Task: Create a rule from the Routing list, Task moved to a section -> Set Priority in the project ArchTech , set the section as Done clear the priority
Action: Mouse moved to (970, 367)
Screenshot: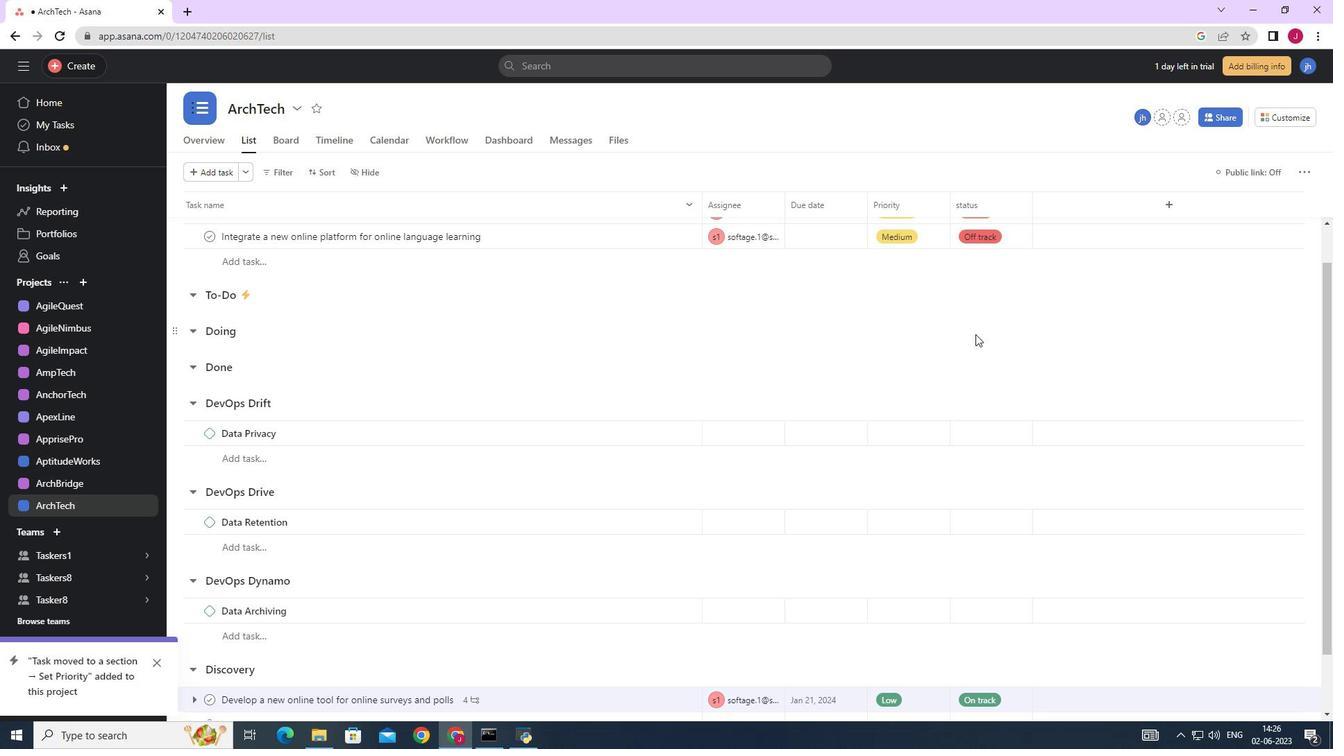 
Action: Mouse scrolled (970, 367) with delta (0, 0)
Screenshot: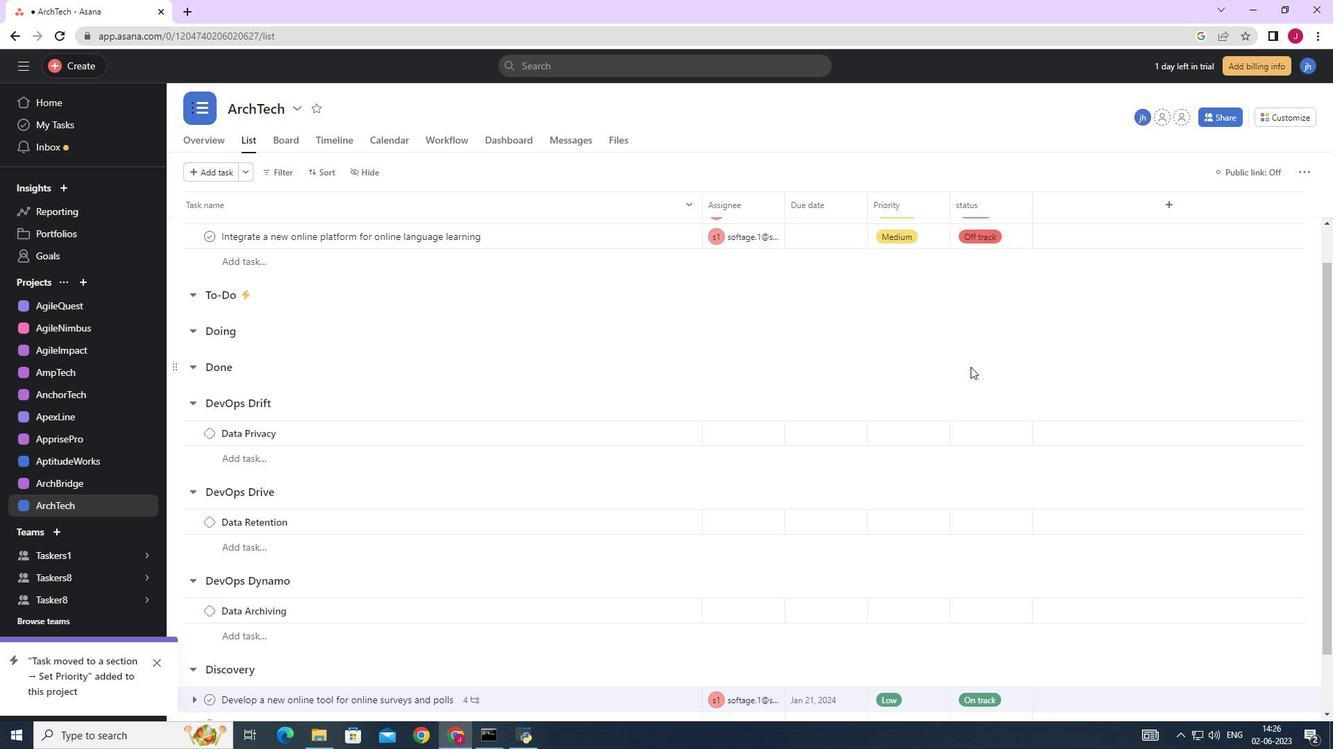 
Action: Mouse scrolled (970, 367) with delta (0, 0)
Screenshot: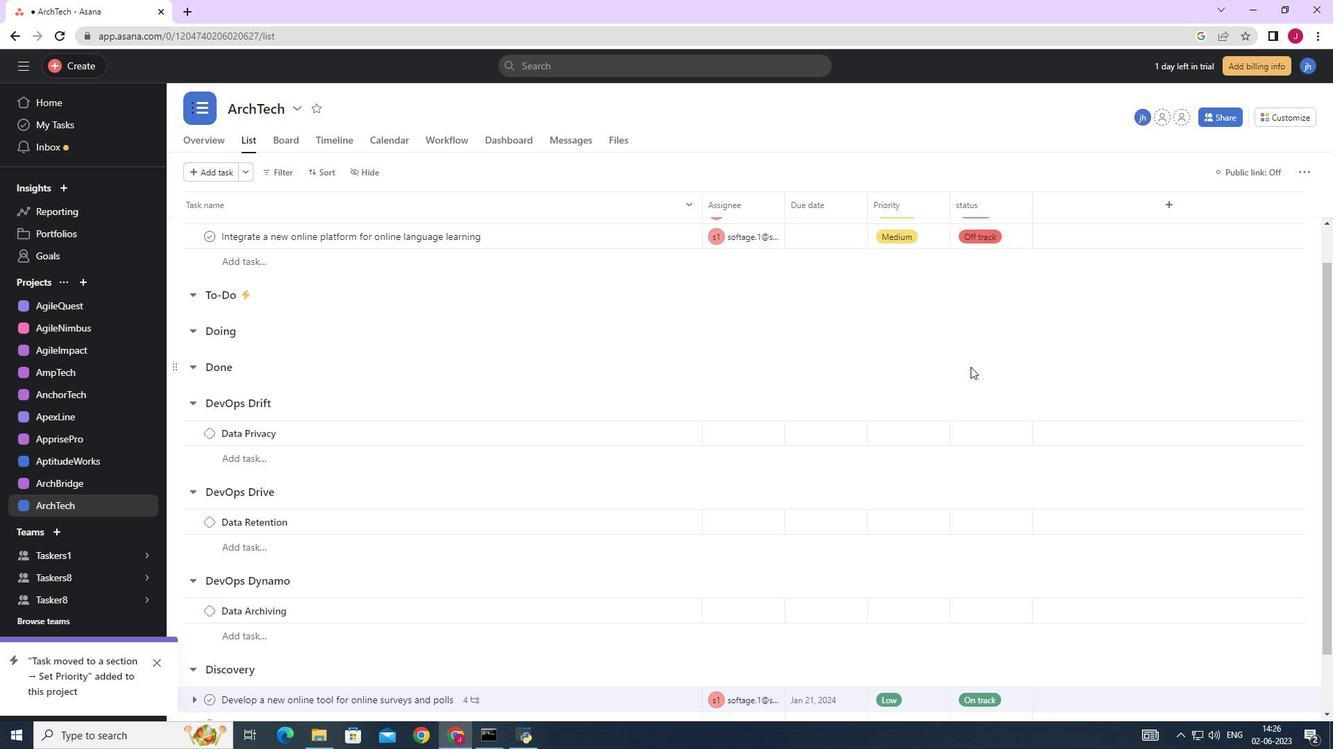 
Action: Mouse scrolled (970, 367) with delta (0, 0)
Screenshot: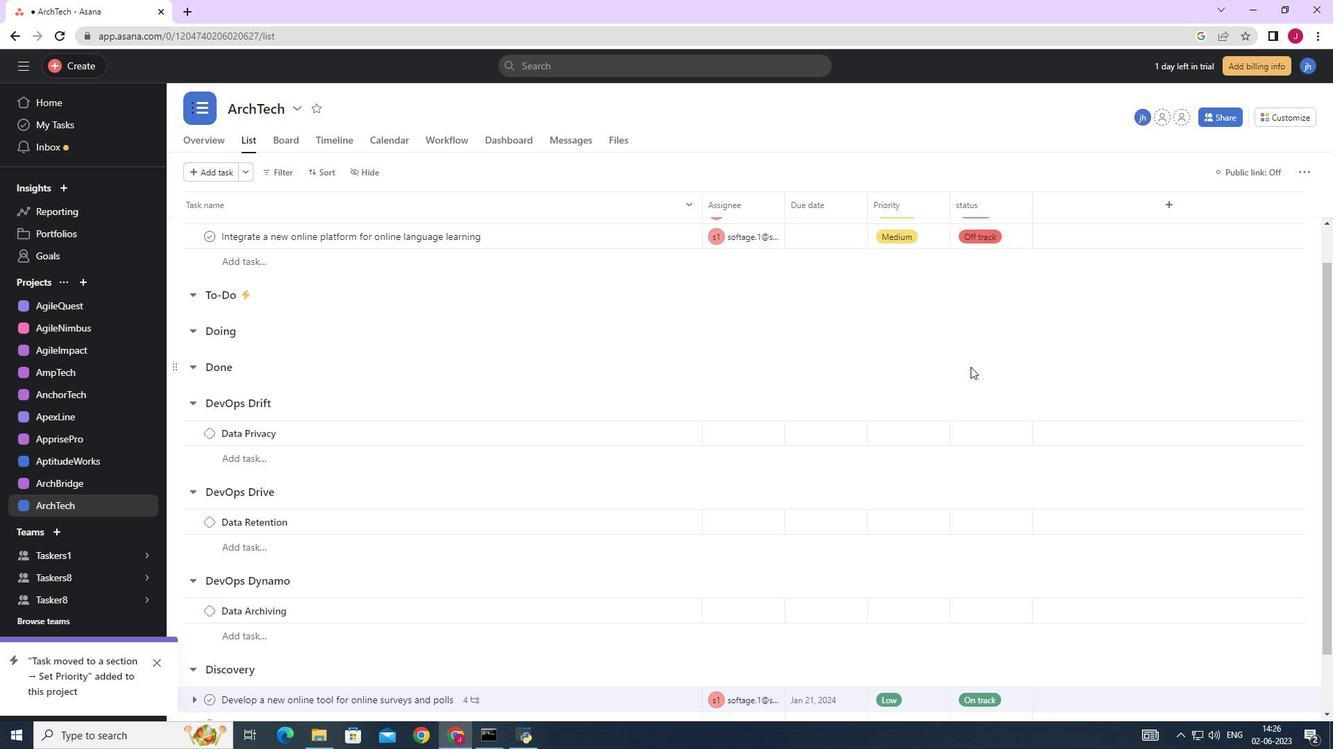 
Action: Mouse moved to (1292, 117)
Screenshot: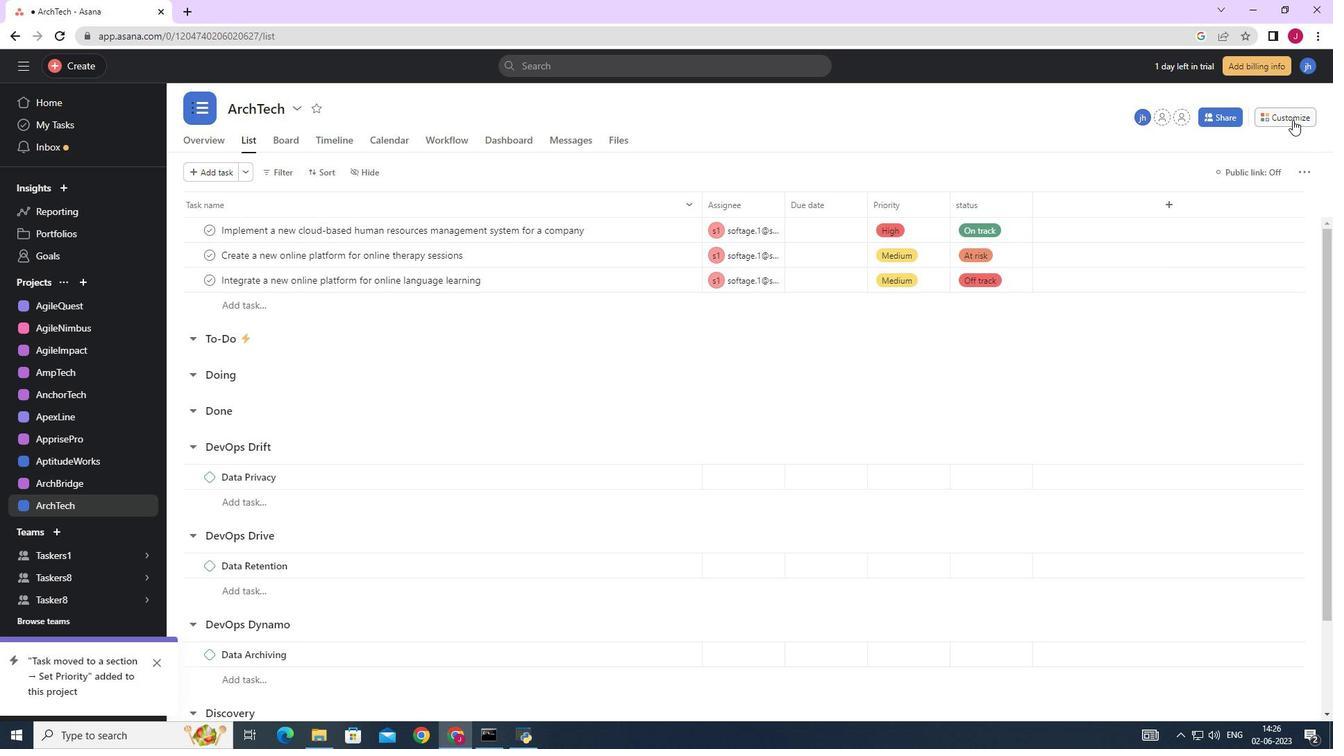
Action: Mouse pressed left at (1292, 117)
Screenshot: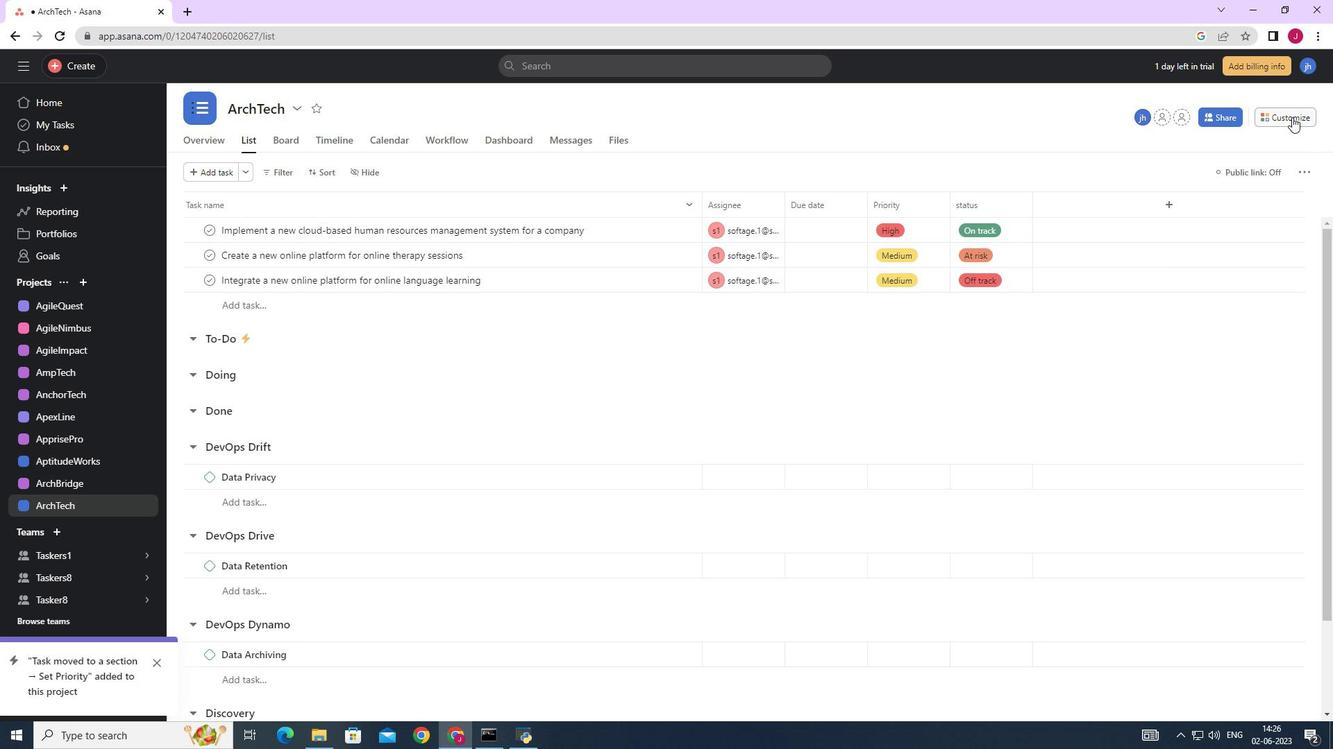 
Action: Mouse moved to (1031, 304)
Screenshot: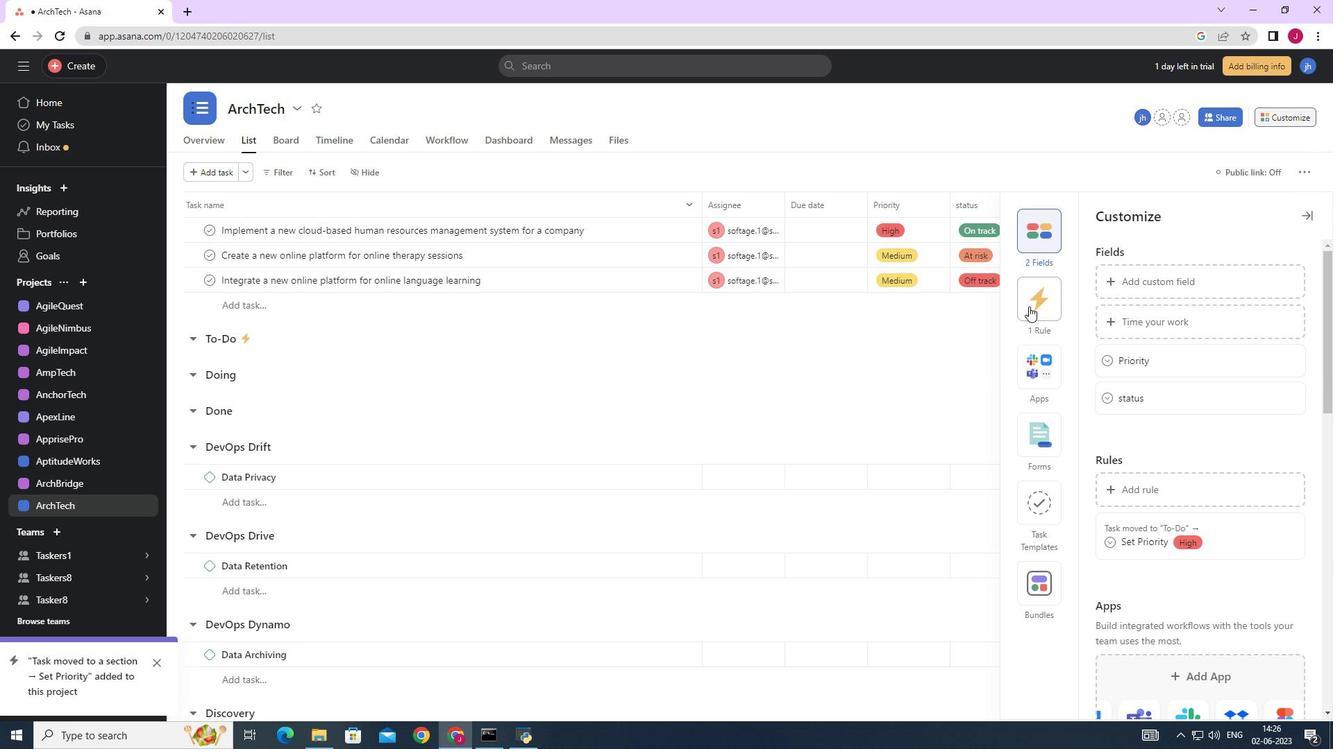 
Action: Mouse pressed left at (1031, 304)
Screenshot: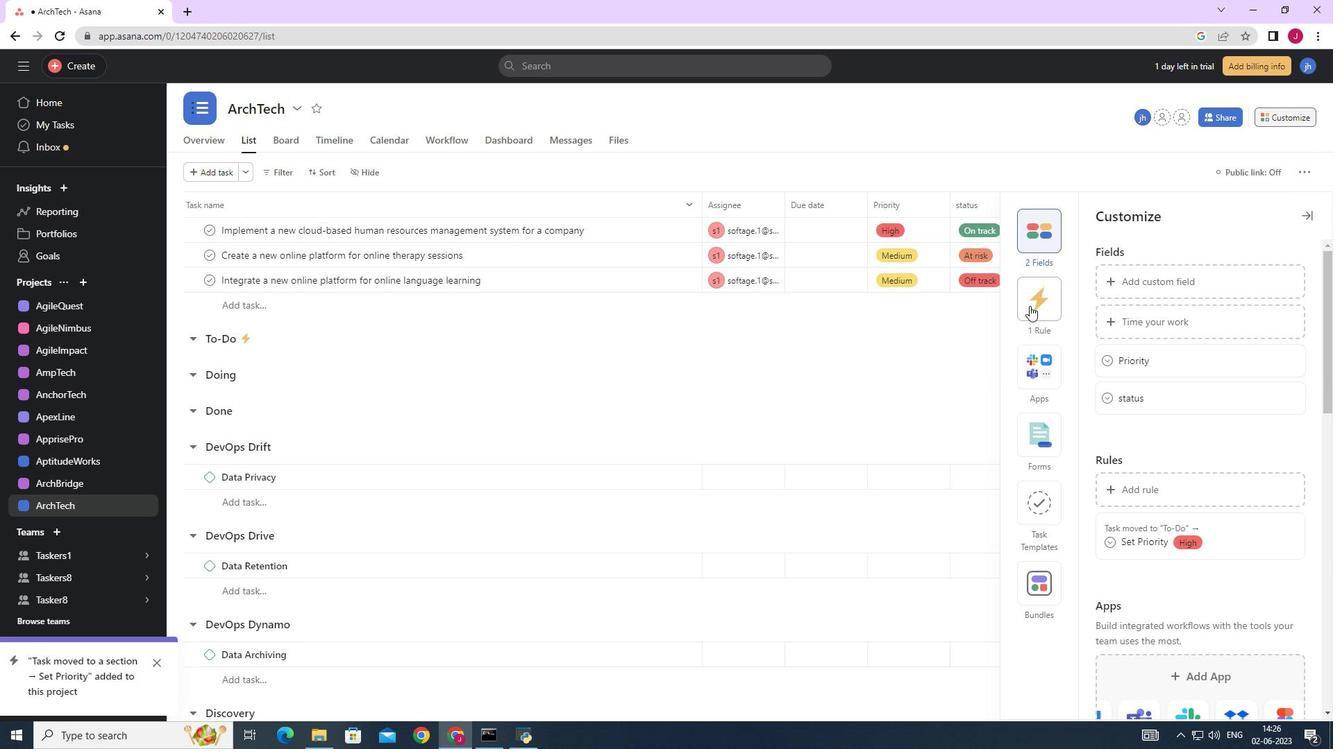 
Action: Mouse moved to (1167, 278)
Screenshot: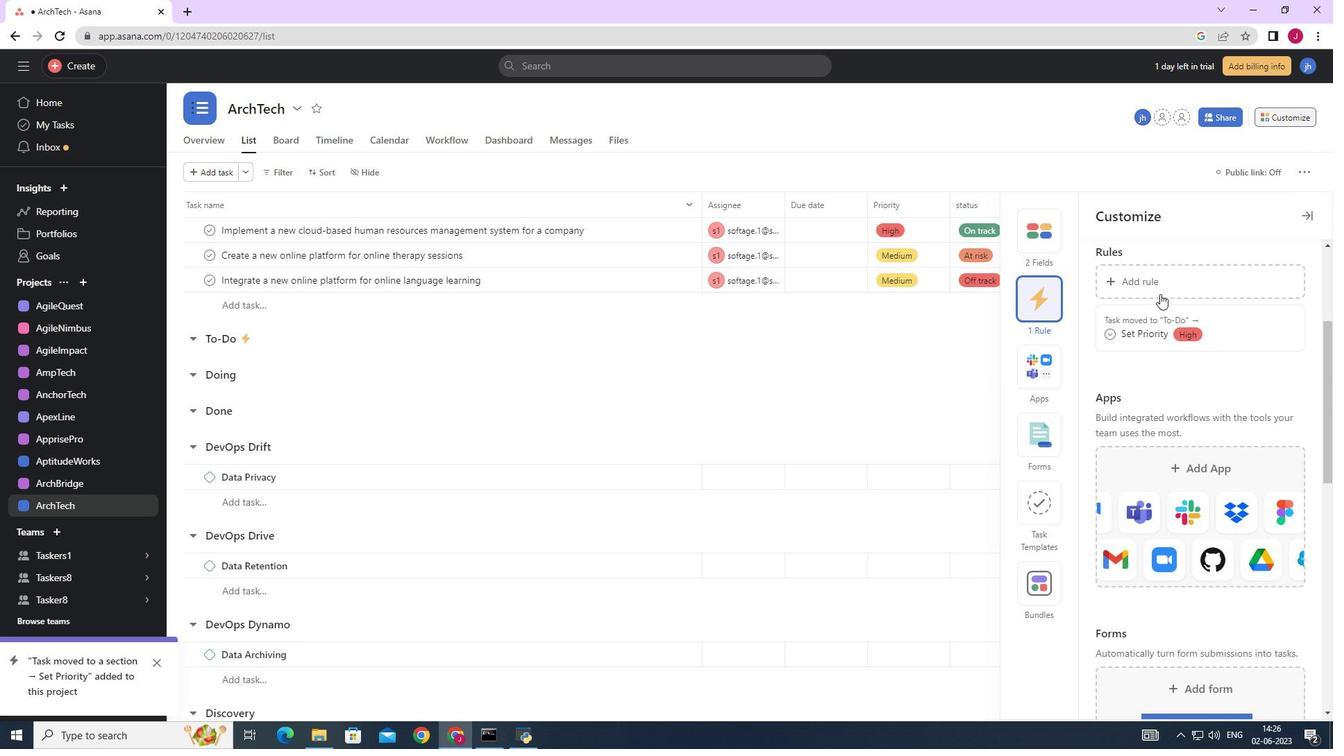 
Action: Mouse pressed left at (1167, 278)
Screenshot: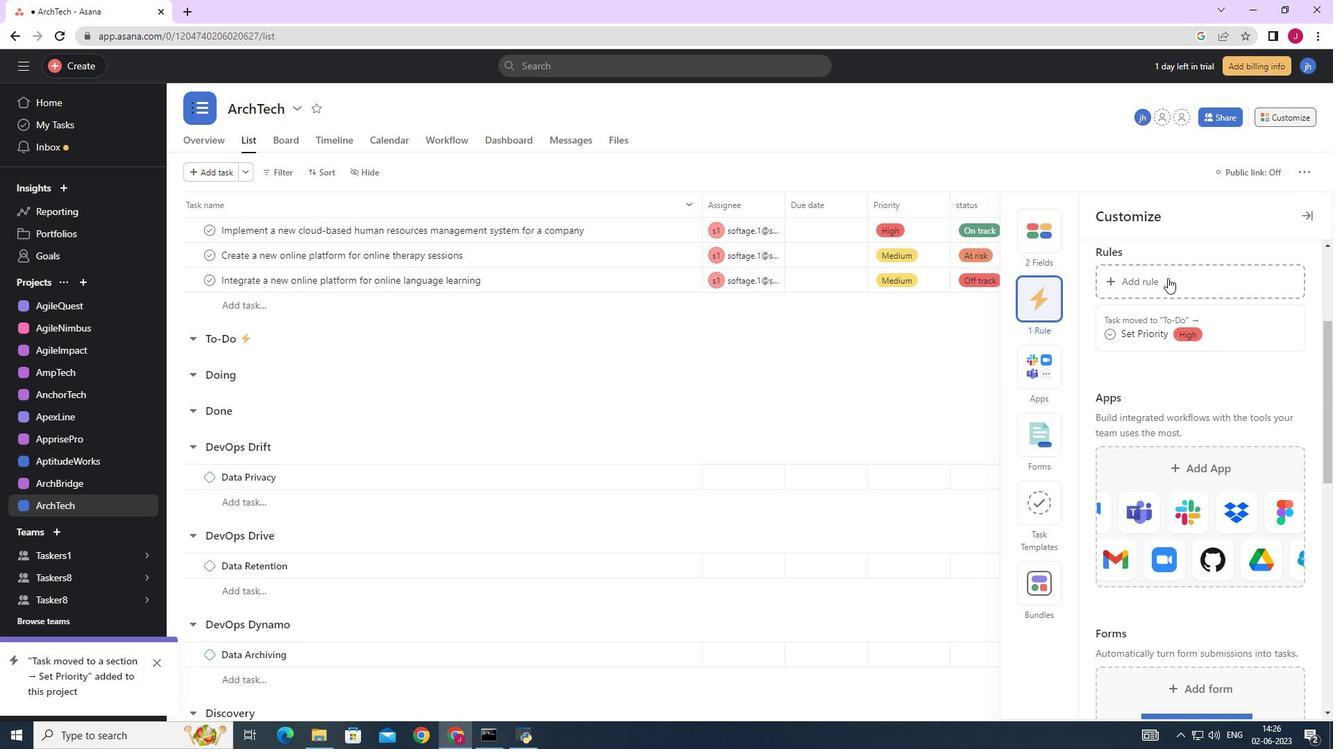 
Action: Mouse moved to (302, 183)
Screenshot: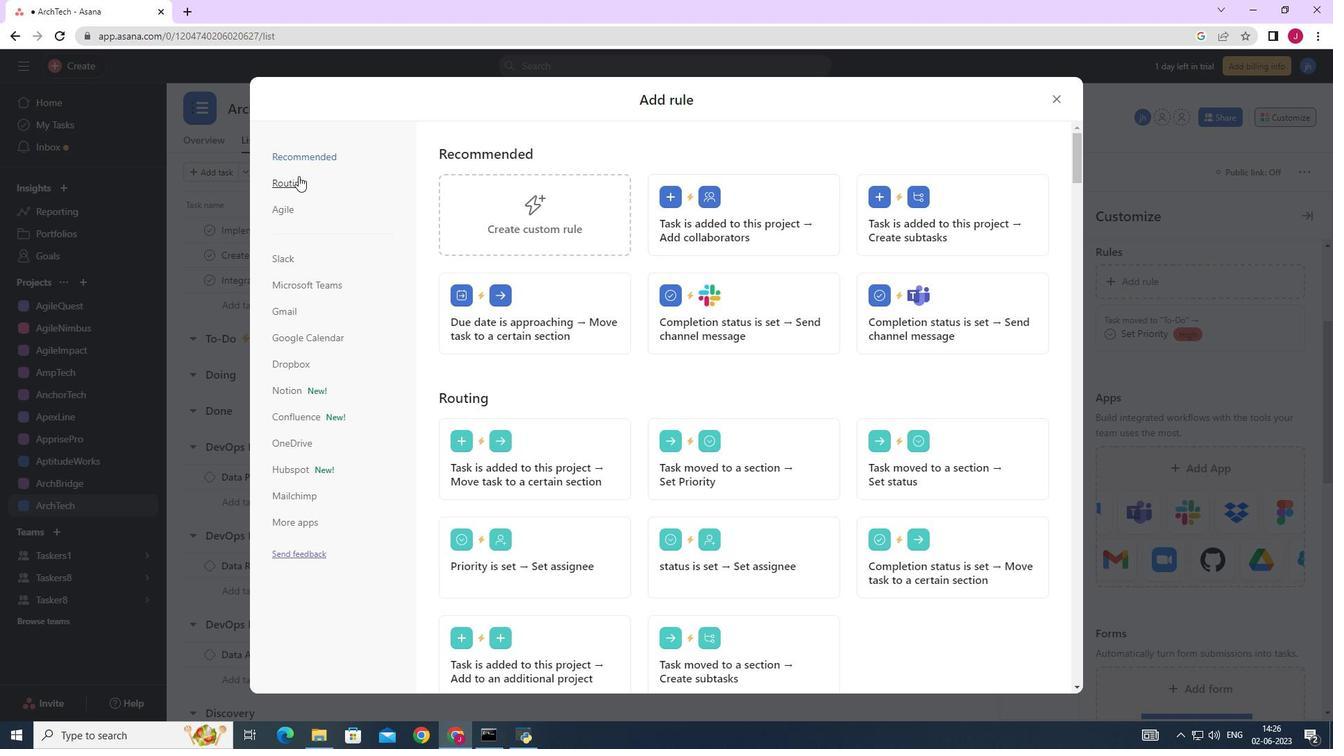 
Action: Mouse pressed left at (302, 183)
Screenshot: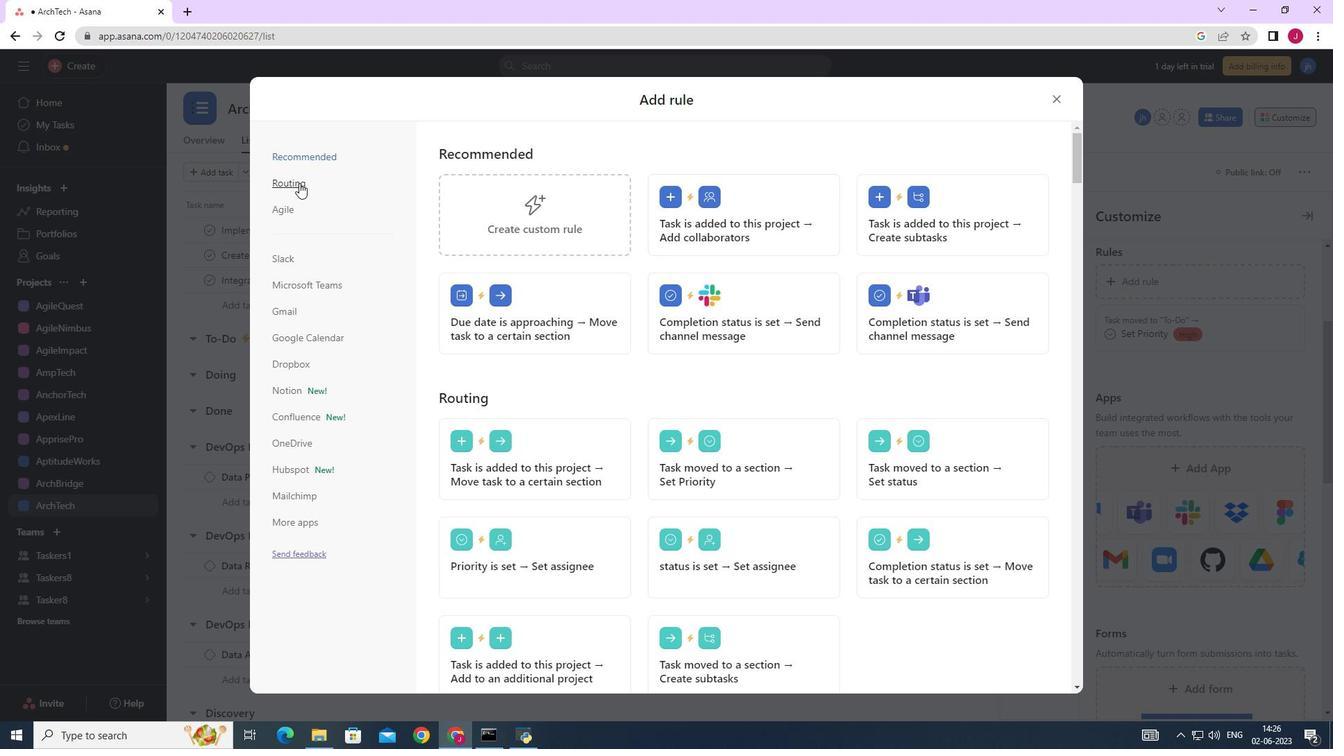 
Action: Mouse moved to (738, 227)
Screenshot: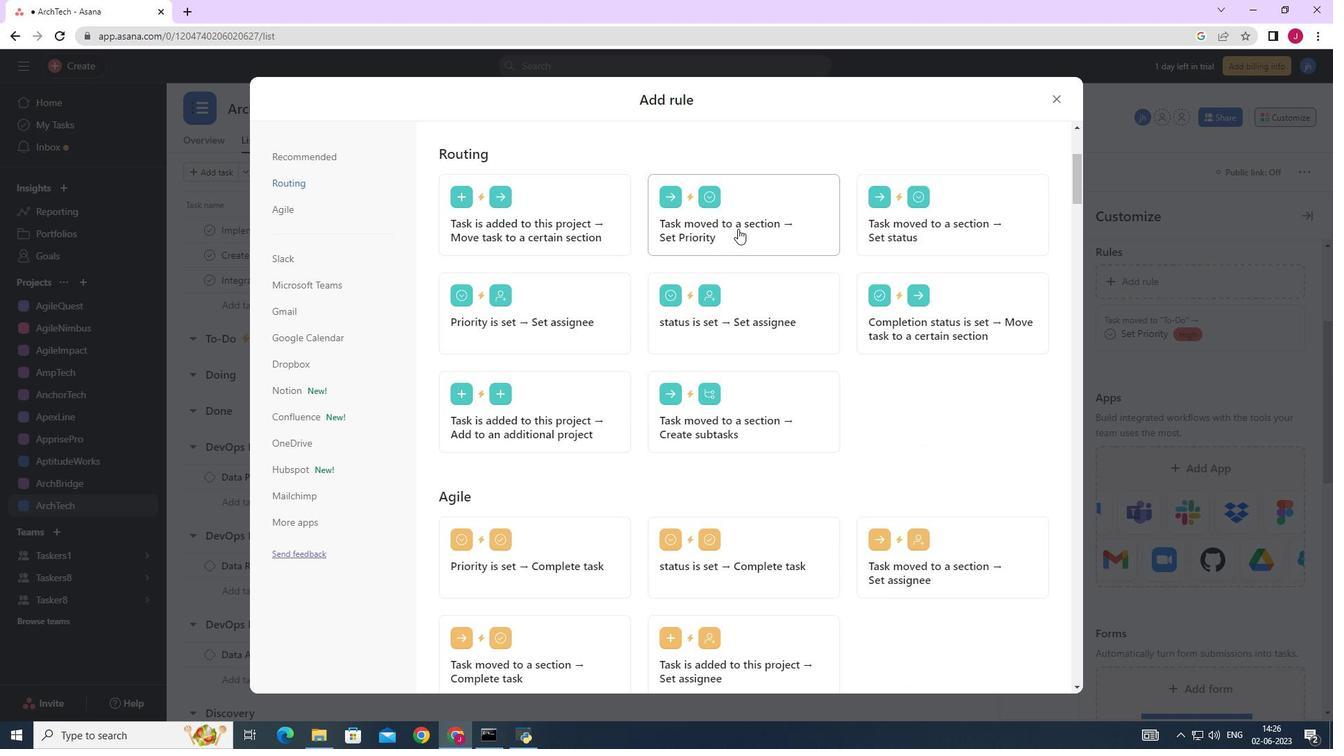 
Action: Mouse pressed left at (738, 227)
Screenshot: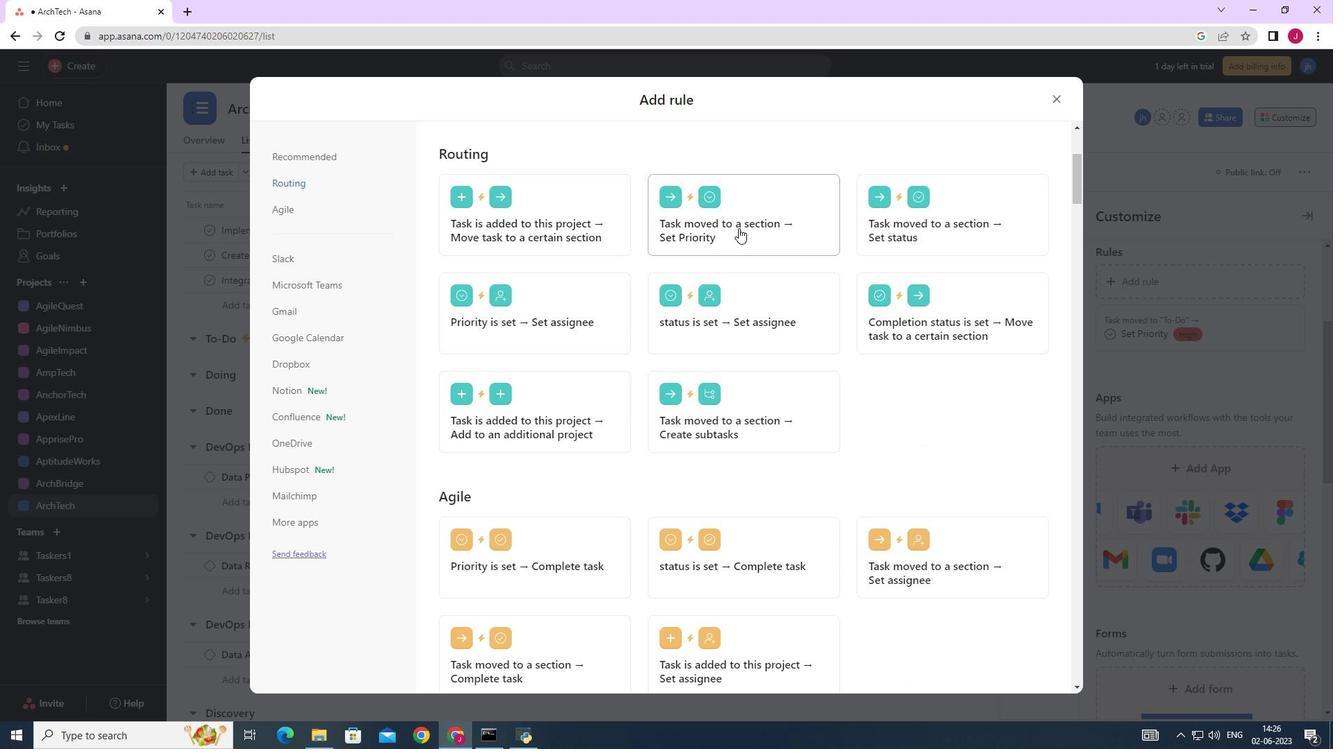 
Action: Mouse moved to (579, 384)
Screenshot: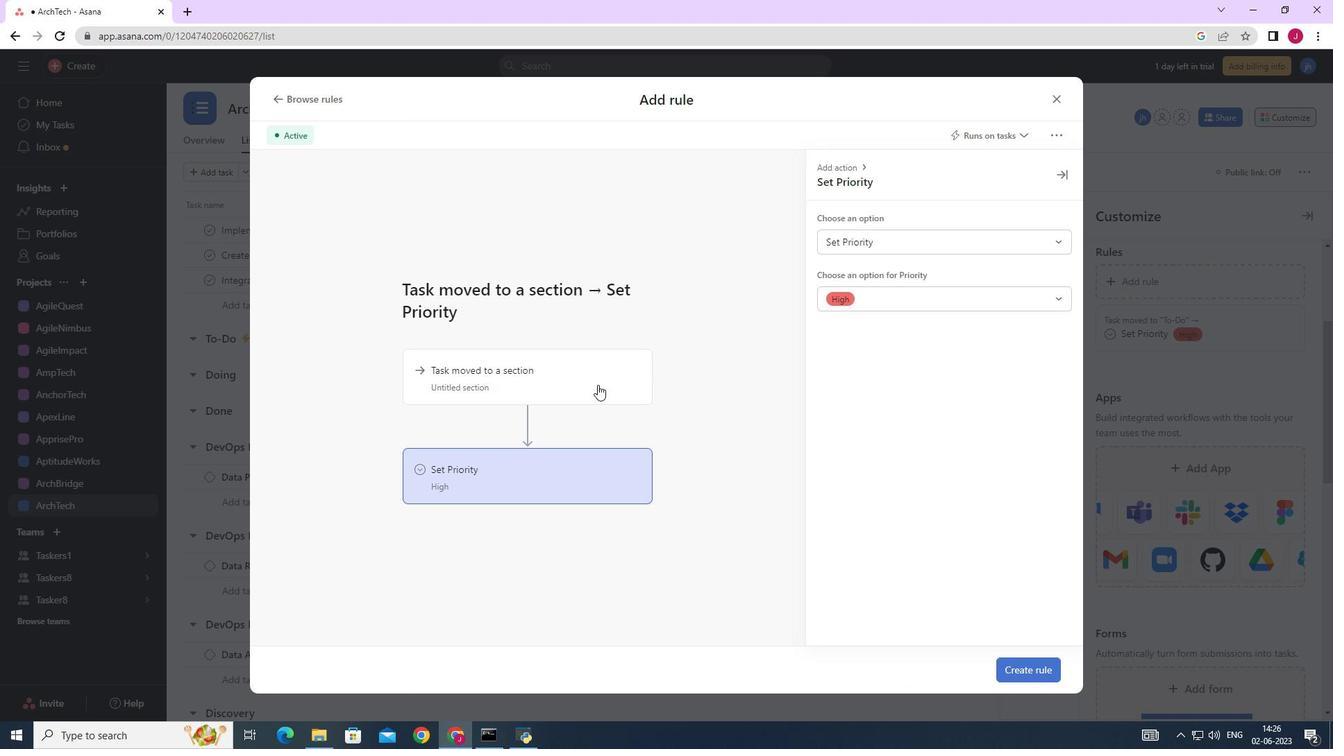 
Action: Mouse pressed left at (579, 384)
Screenshot: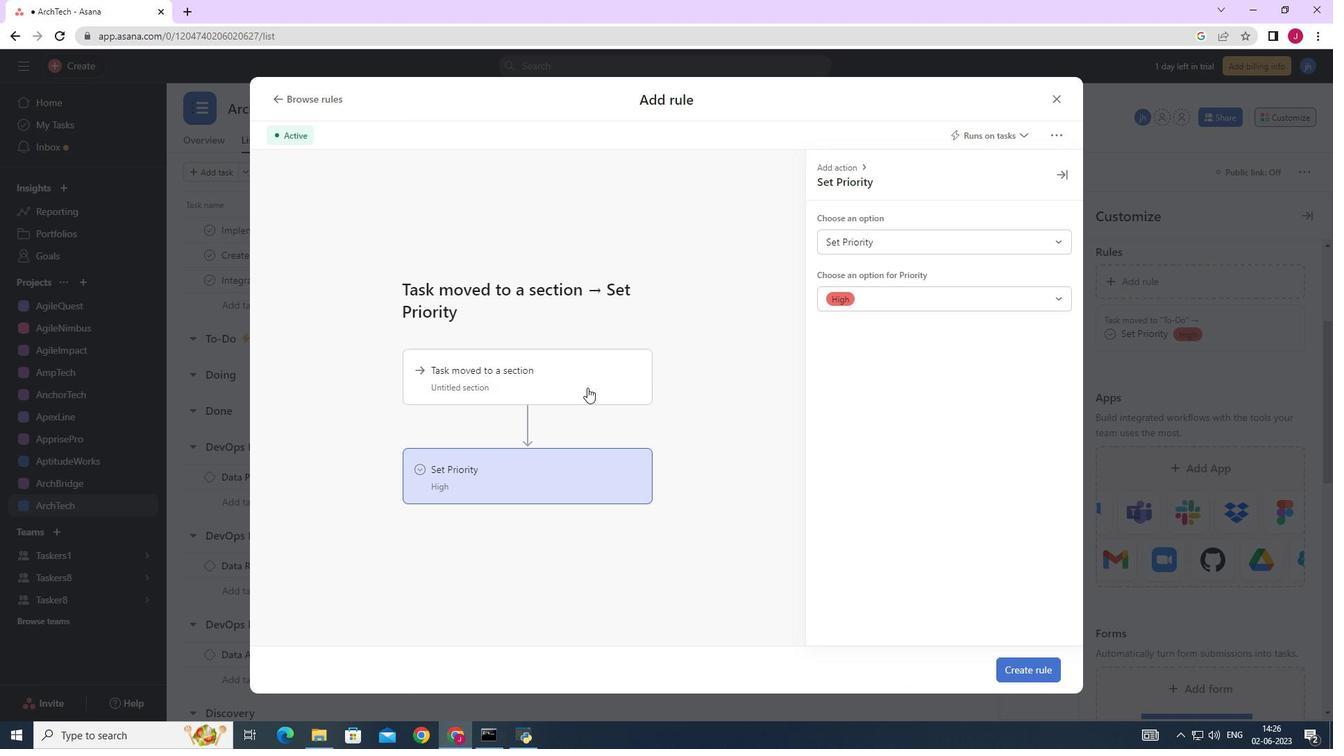 
Action: Mouse moved to (871, 240)
Screenshot: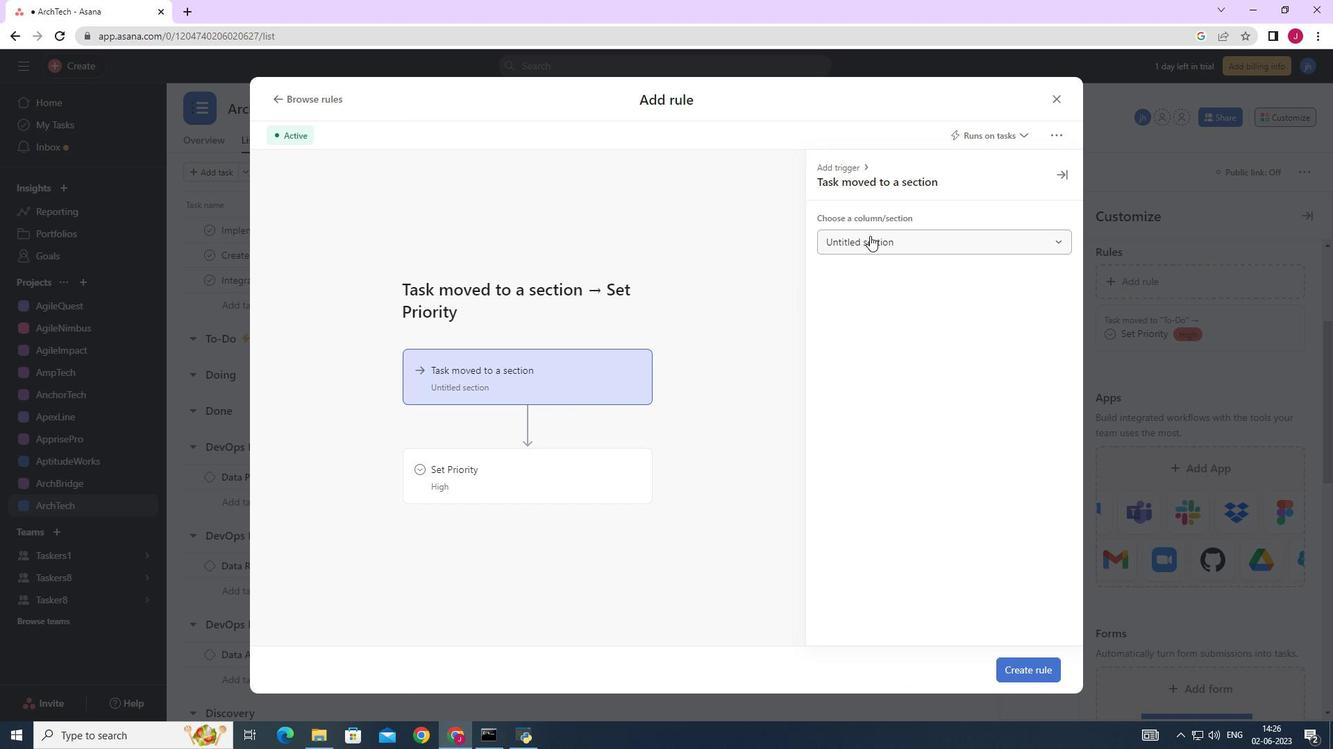 
Action: Mouse pressed left at (871, 240)
Screenshot: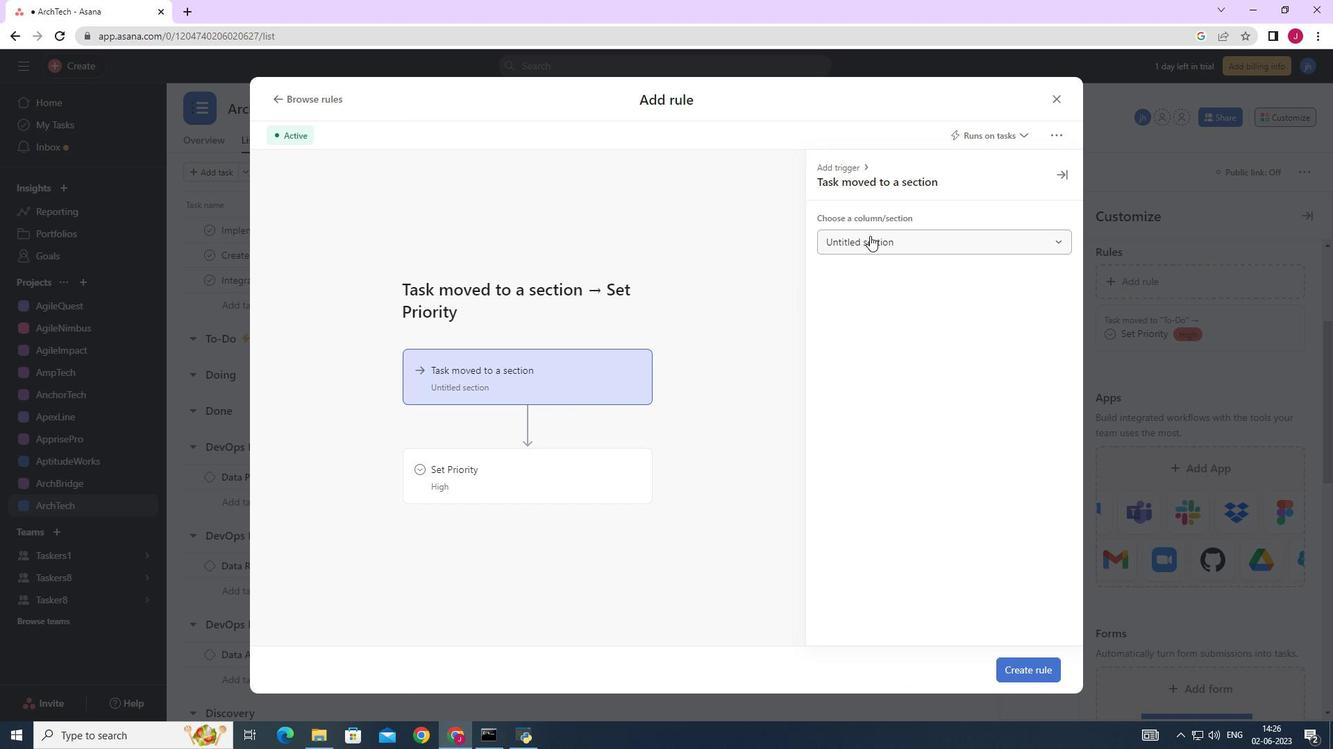 
Action: Mouse moved to (862, 345)
Screenshot: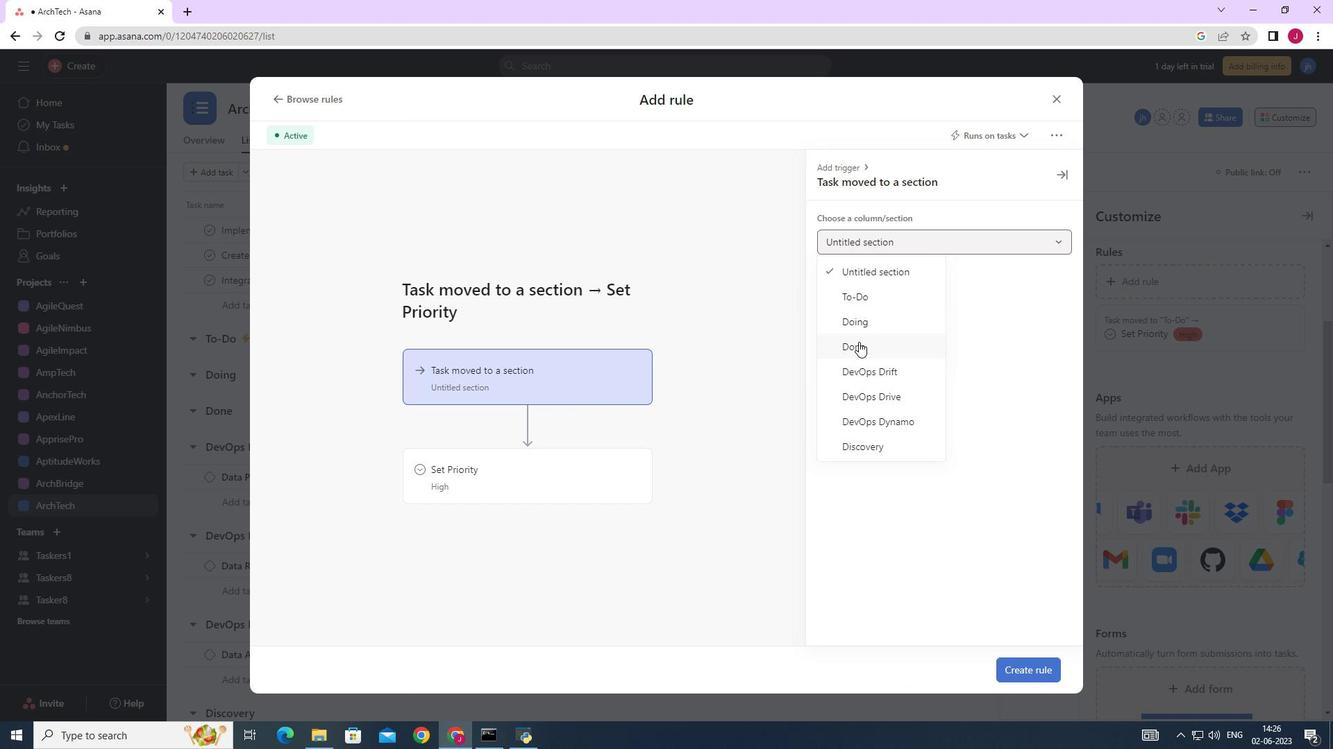 
Action: Mouse pressed left at (862, 345)
Screenshot: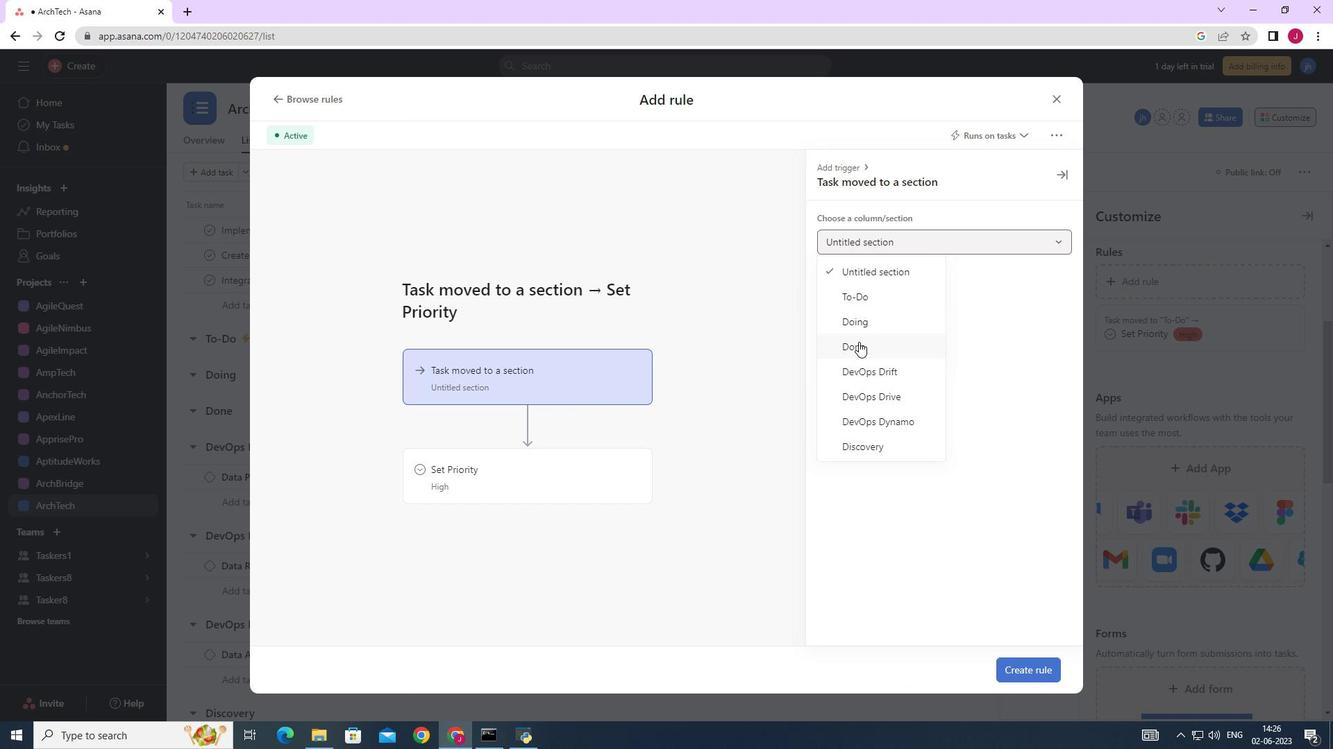 
Action: Mouse moved to (624, 456)
Screenshot: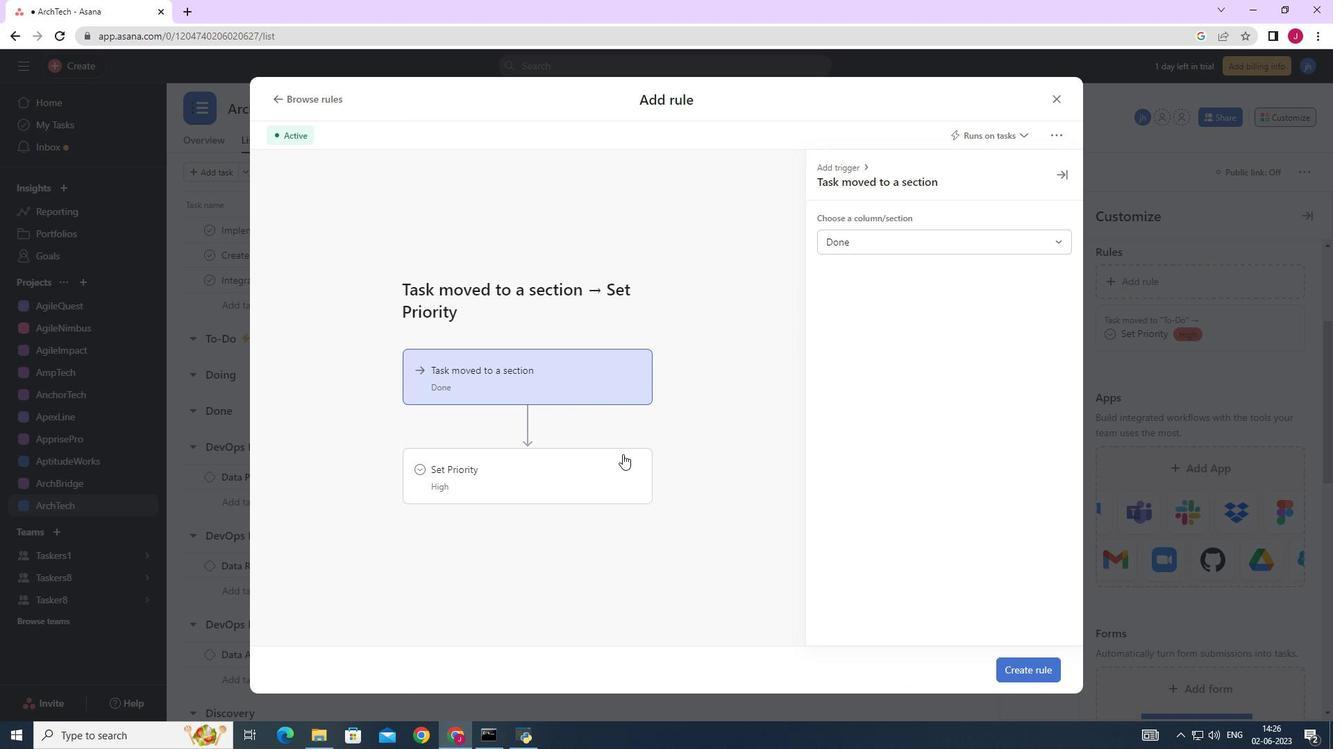 
Action: Mouse pressed left at (624, 456)
Screenshot: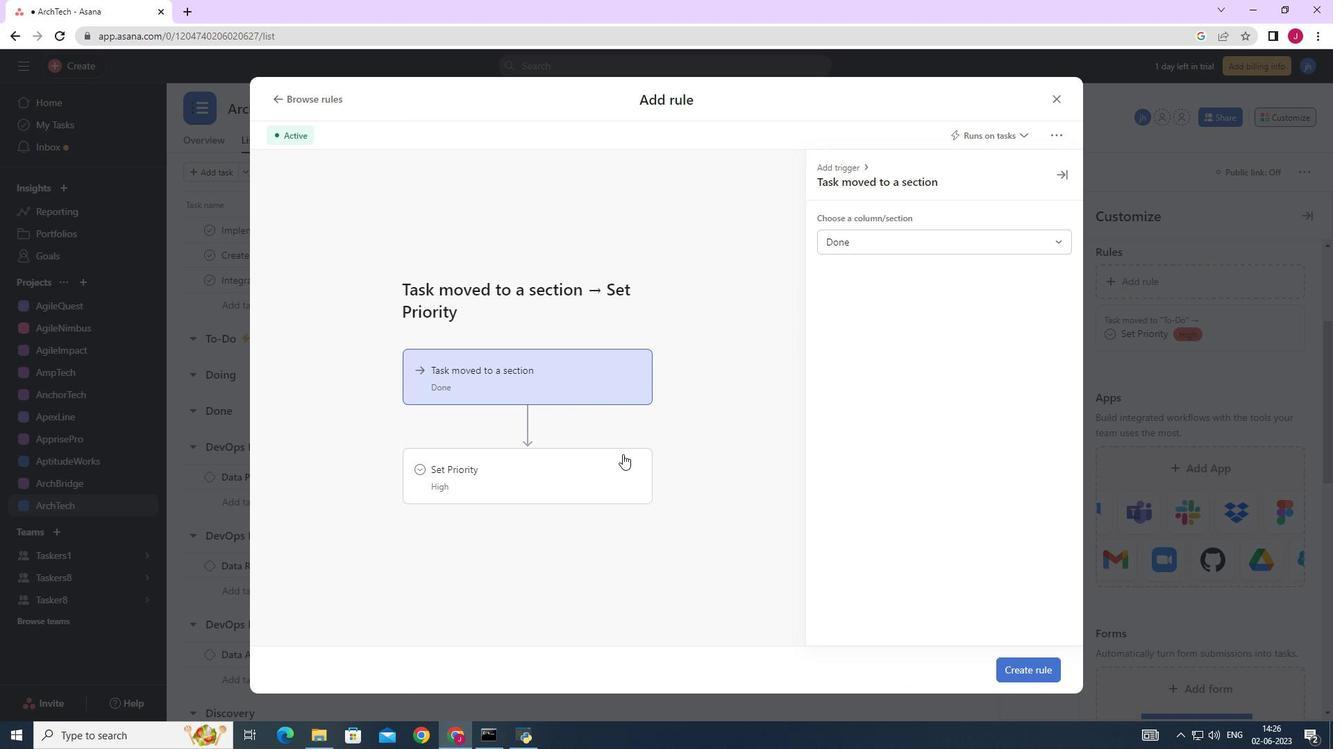 
Action: Mouse moved to (878, 240)
Screenshot: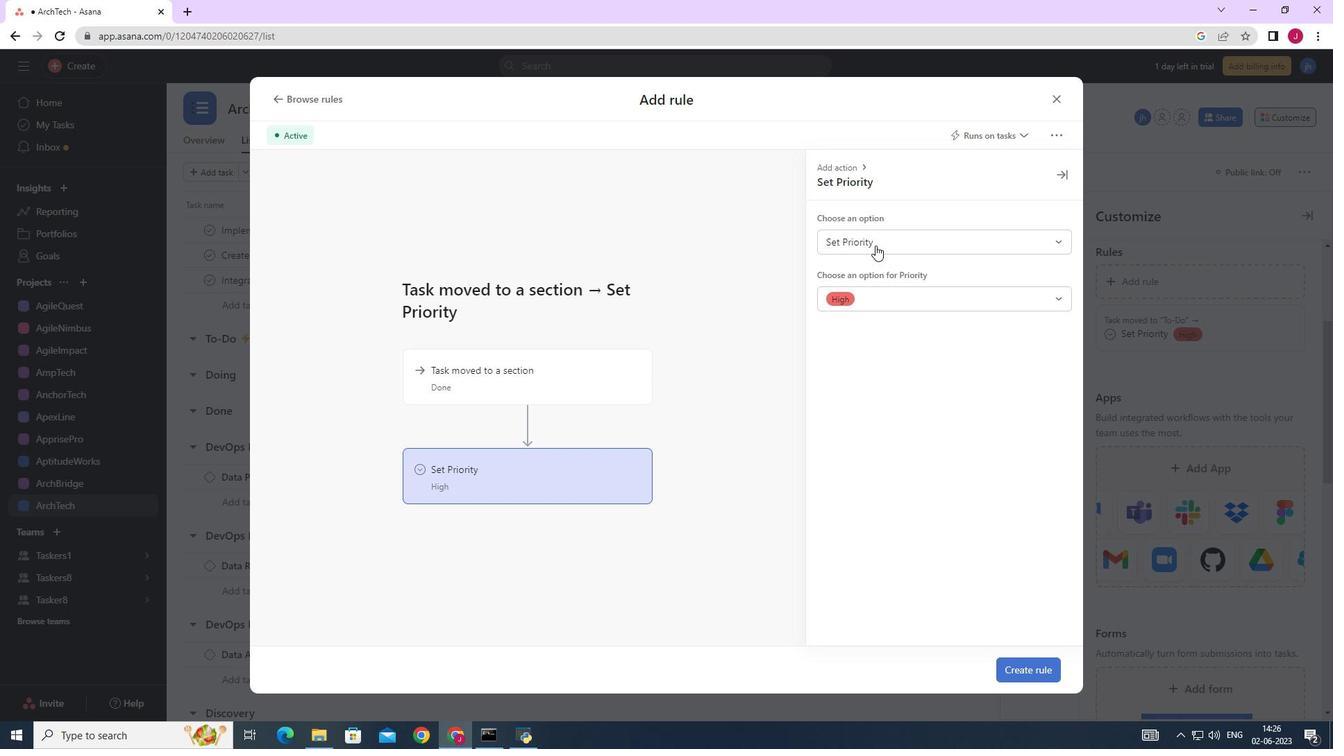 
Action: Mouse pressed left at (878, 240)
Screenshot: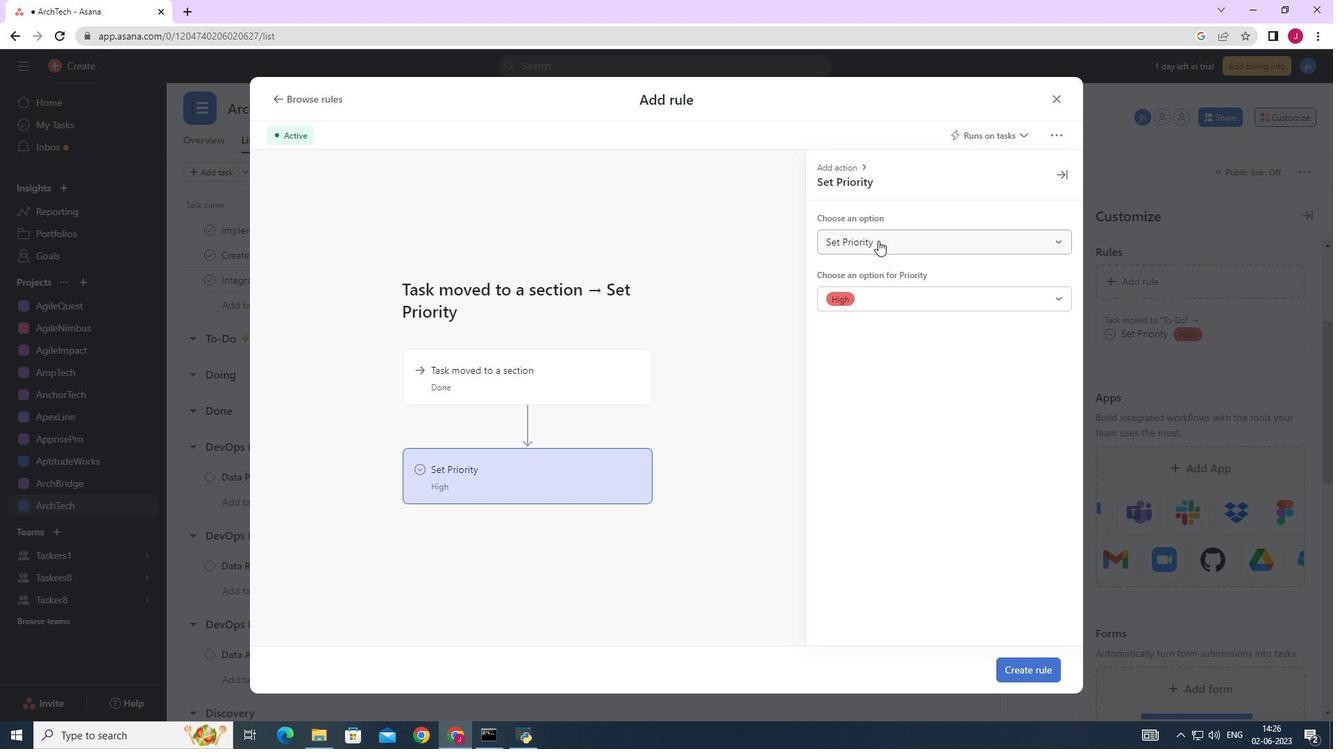 
Action: Mouse moved to (878, 291)
Screenshot: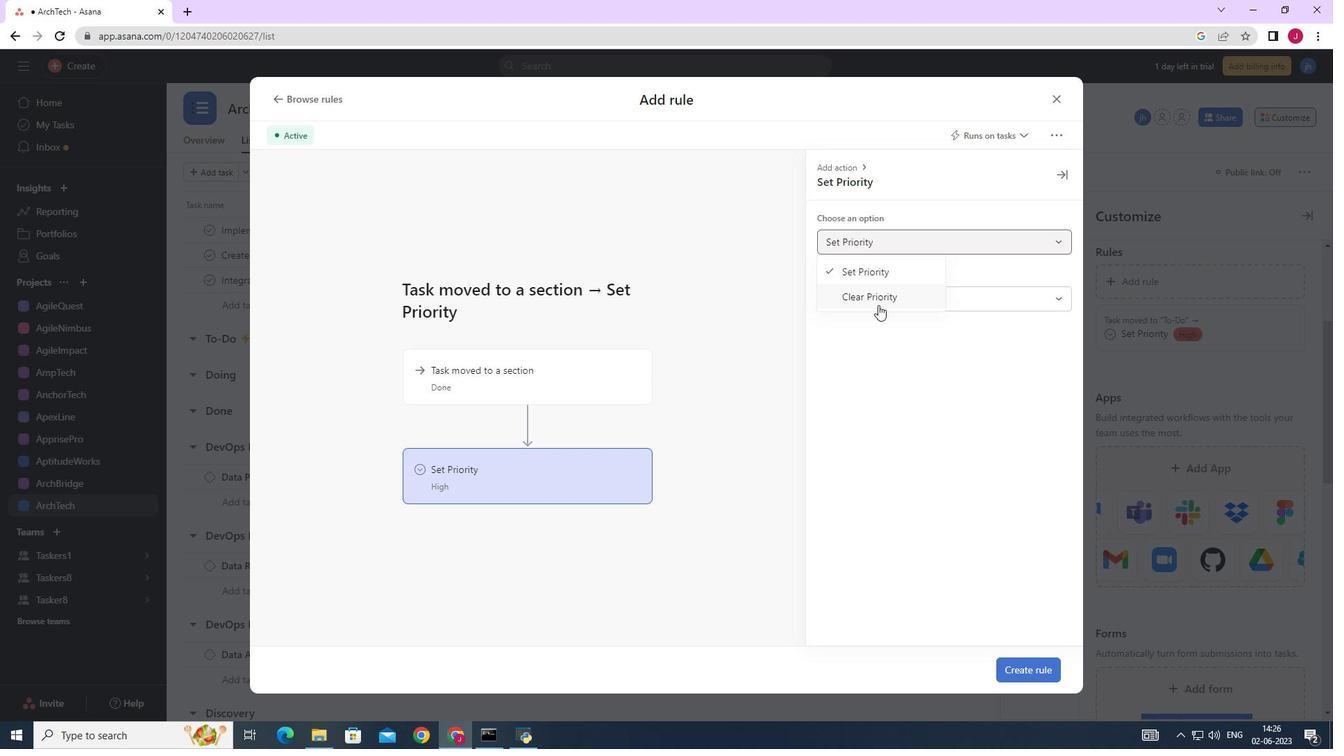 
Action: Mouse pressed left at (878, 291)
Screenshot: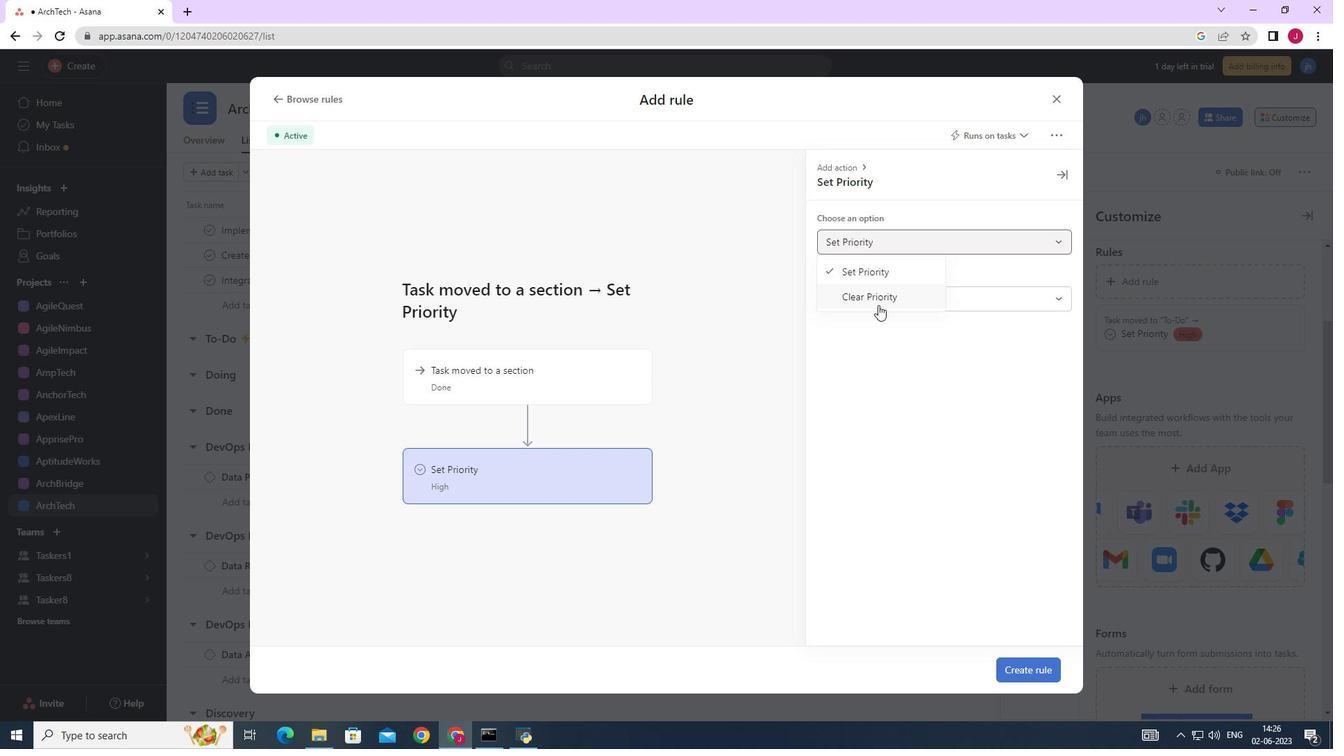 
Action: Mouse moved to (597, 474)
Screenshot: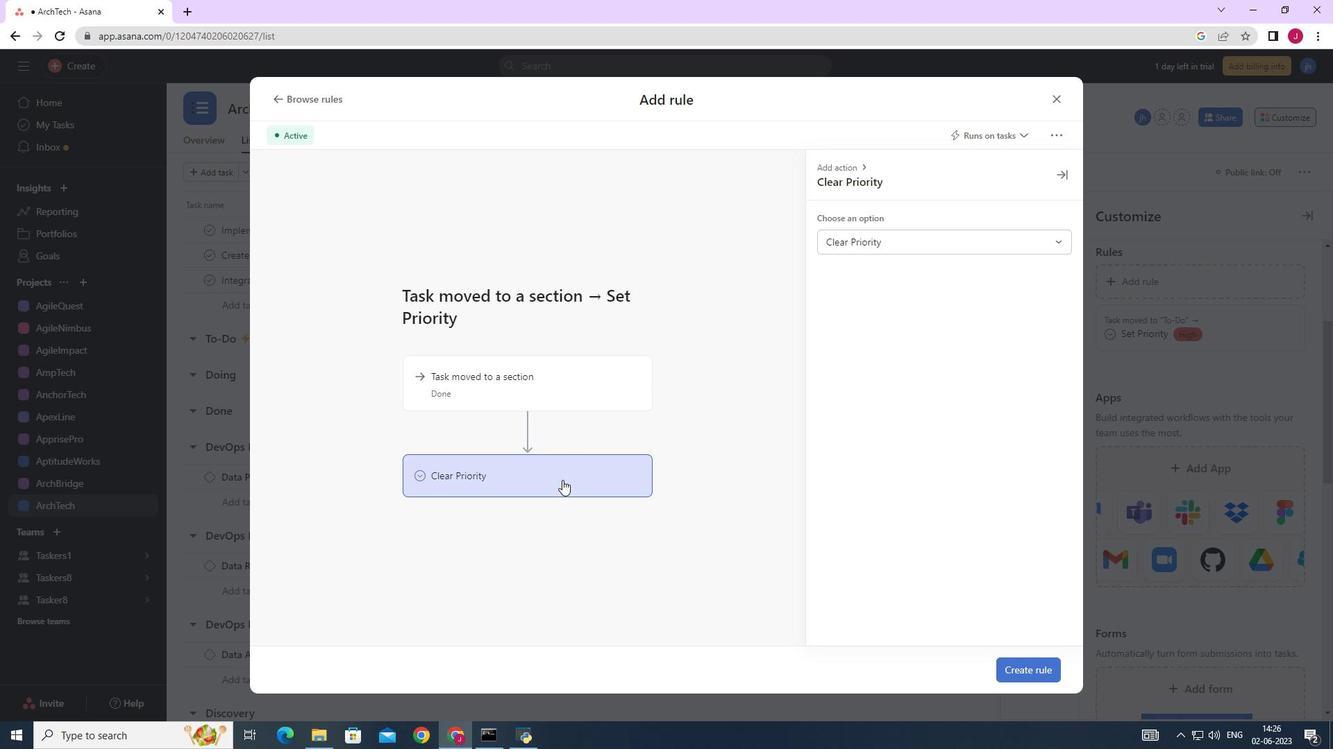 
Action: Mouse pressed left at (565, 475)
Screenshot: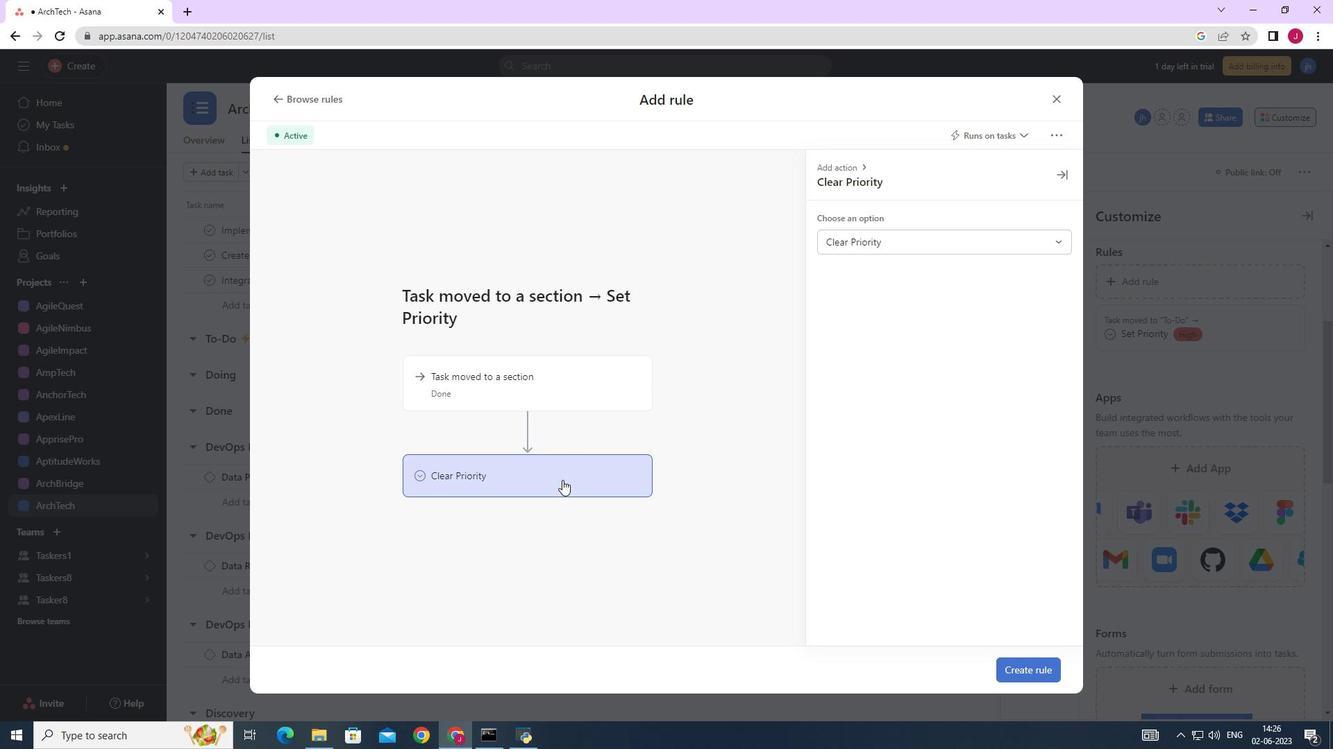 
Action: Mouse moved to (1019, 668)
Screenshot: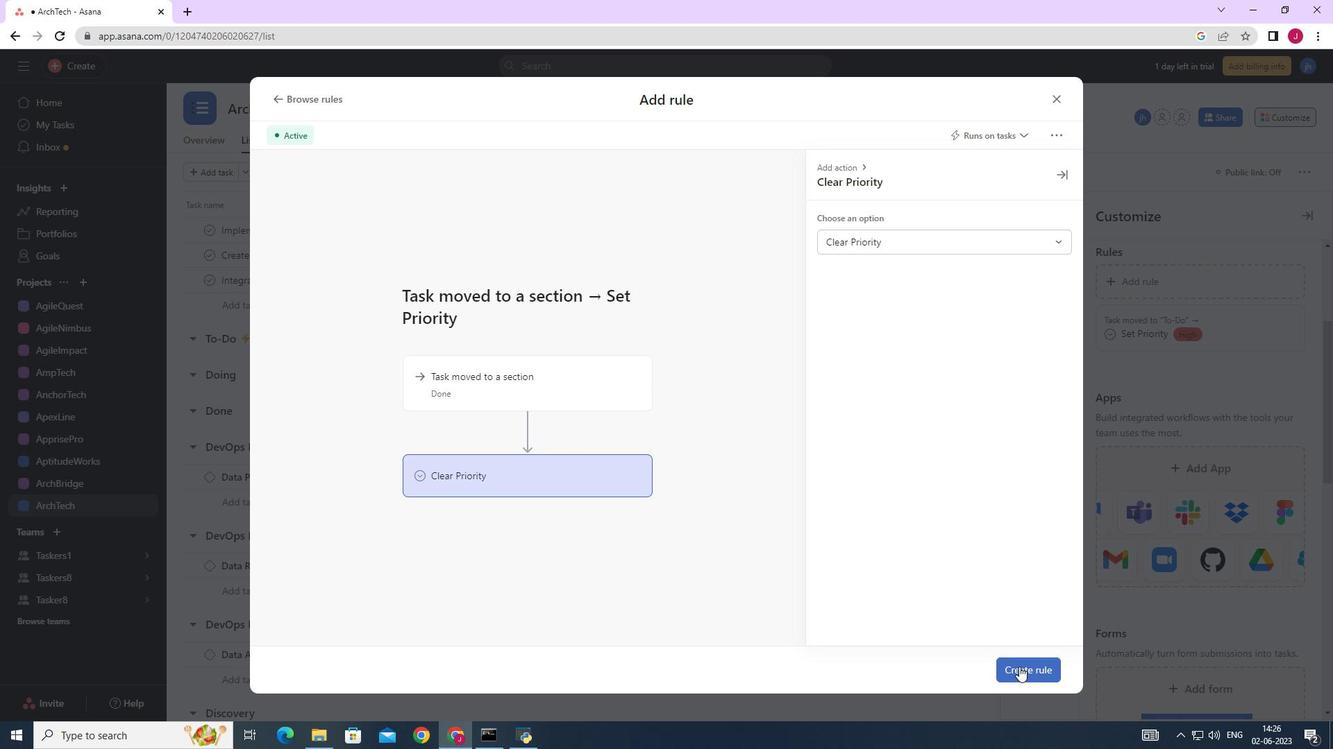 
Action: Mouse pressed left at (1019, 668)
Screenshot: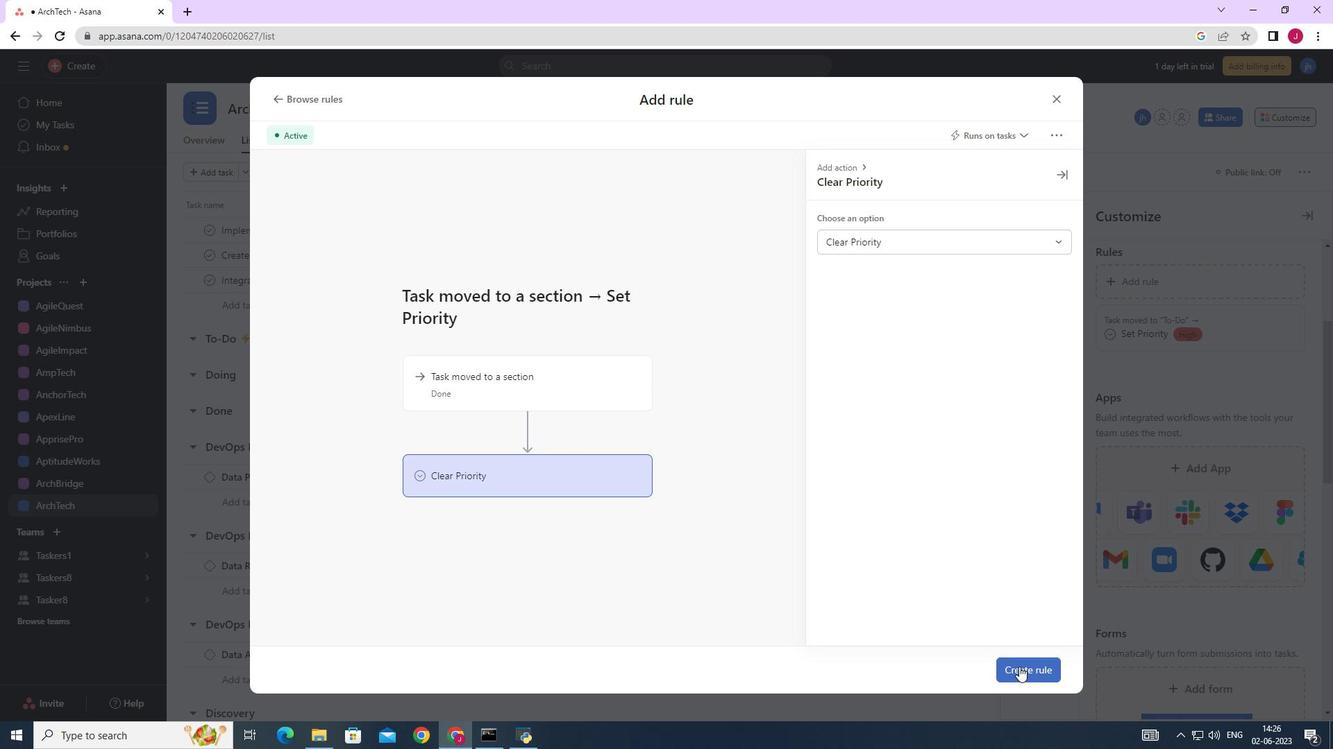 
Action: Mouse moved to (1004, 626)
Screenshot: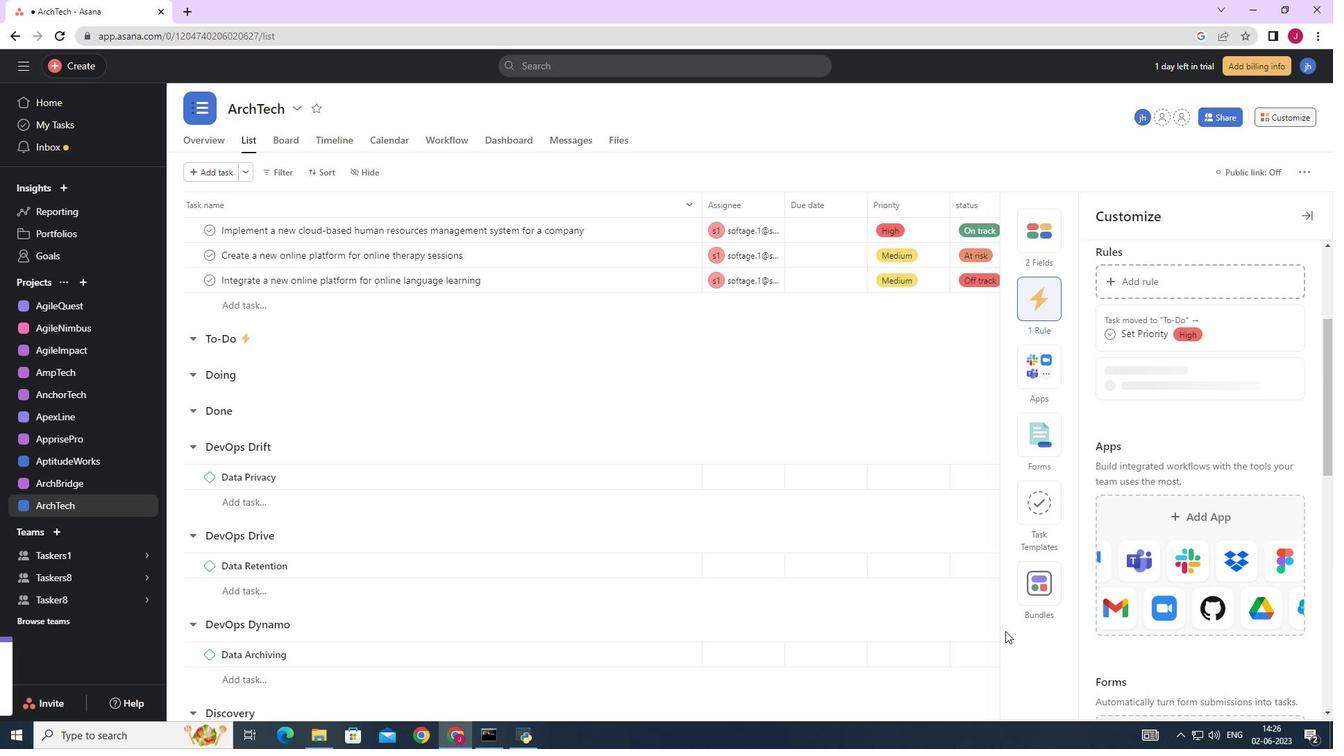 
